 Task: Use the audio equalizer preset "Techno".
Action: Mouse moved to (105, 16)
Screenshot: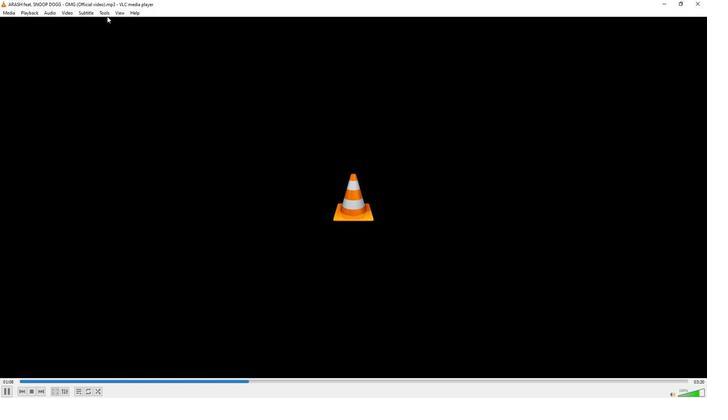 
Action: Mouse pressed left at (105, 16)
Screenshot: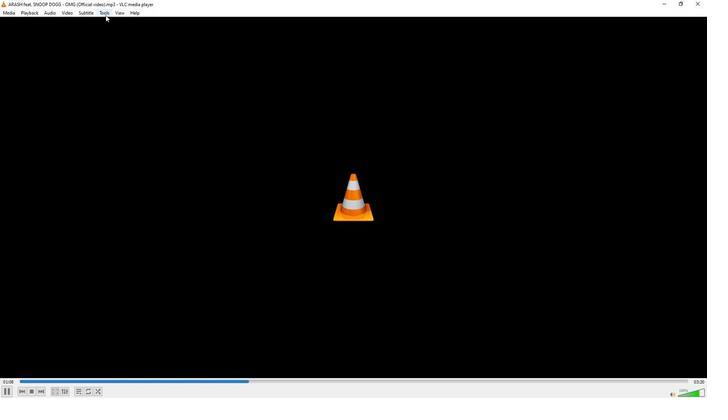 
Action: Mouse moved to (117, 24)
Screenshot: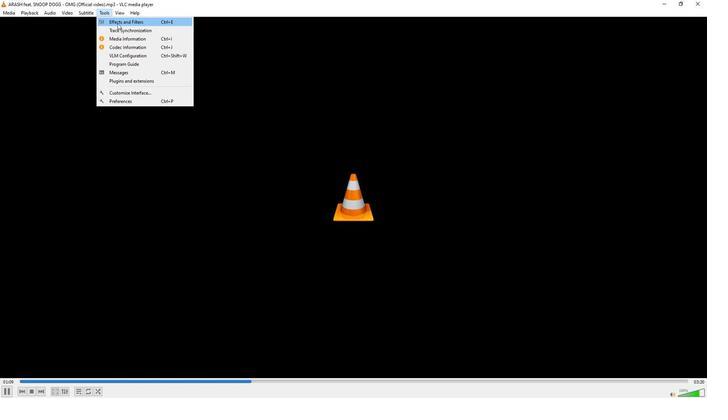 
Action: Mouse pressed left at (117, 24)
Screenshot: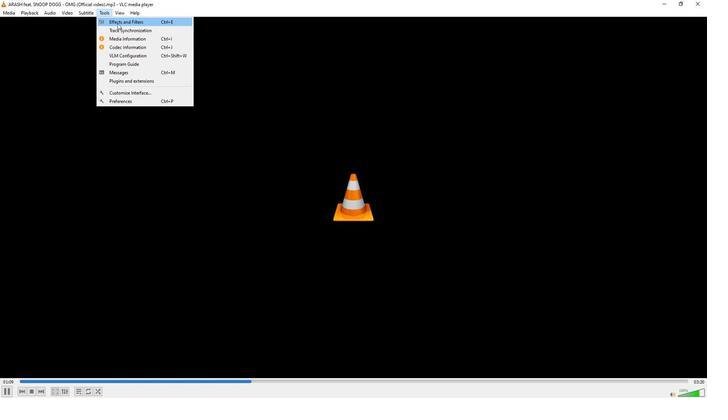 
Action: Mouse moved to (462, 85)
Screenshot: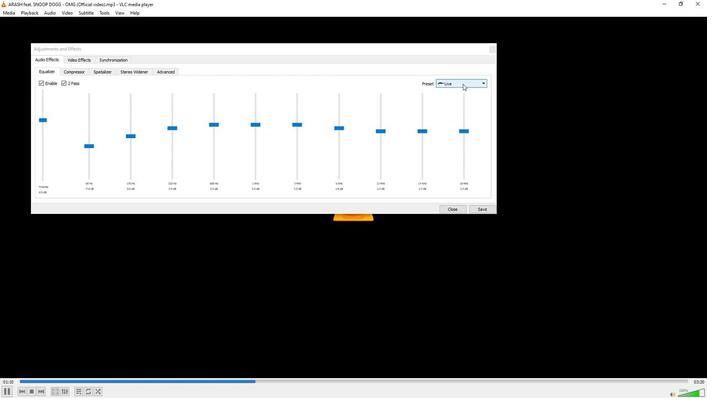 
Action: Mouse pressed left at (462, 85)
Screenshot: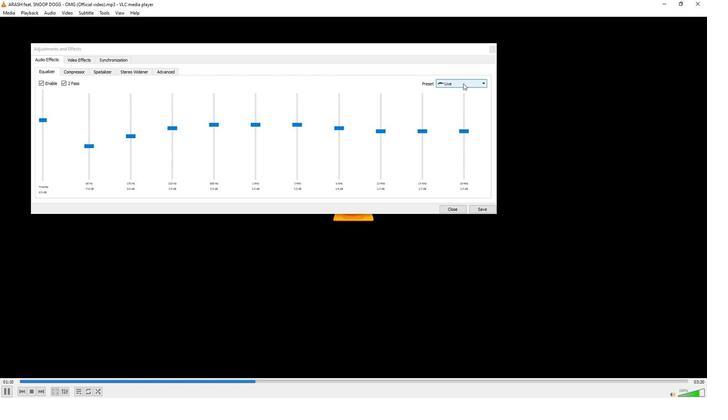 
Action: Mouse moved to (483, 128)
Screenshot: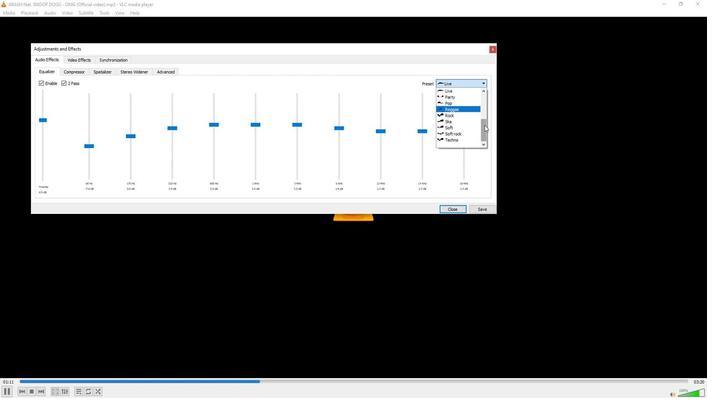 
Action: Mouse pressed left at (483, 128)
Screenshot: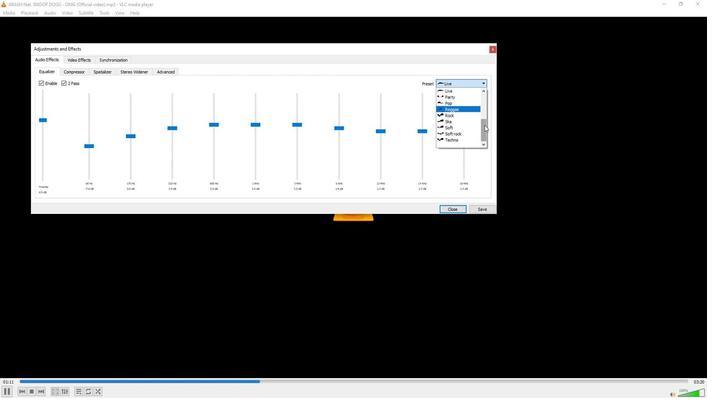 
Action: Mouse moved to (451, 143)
Screenshot: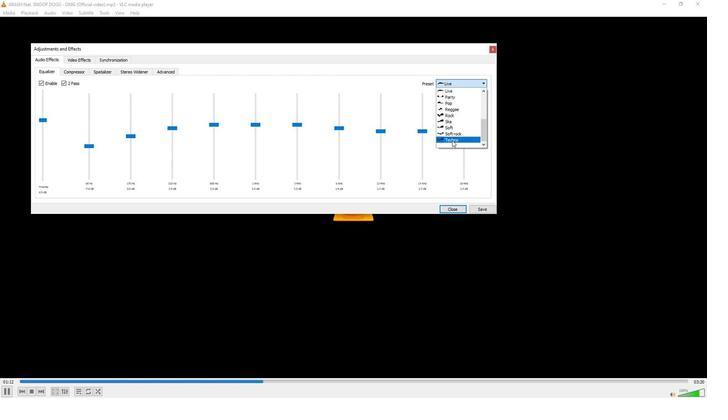 
Action: Mouse pressed left at (451, 143)
Screenshot: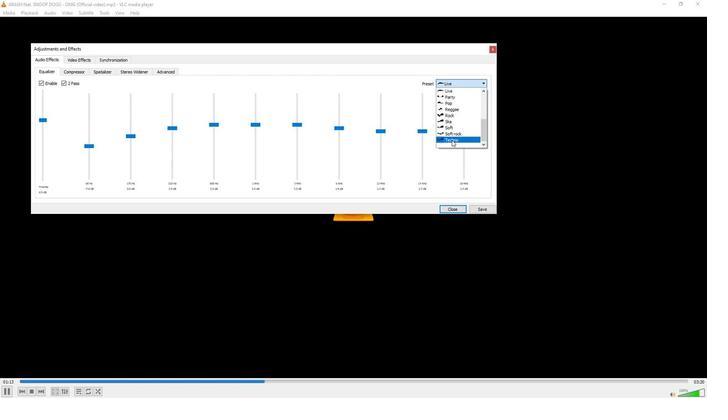 
Action: Mouse moved to (461, 252)
Screenshot: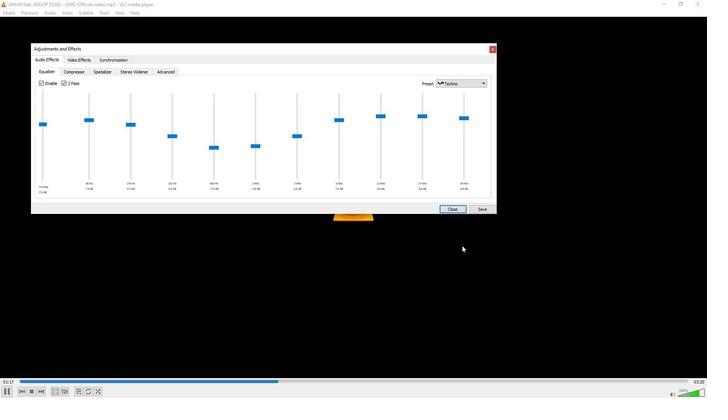 
